 Task: Create a due date automation trigger when advanced on, on the wednesday before a card is due add fields with custom field "Resume" cleared at 11:00 AM.
Action: Mouse moved to (1019, 75)
Screenshot: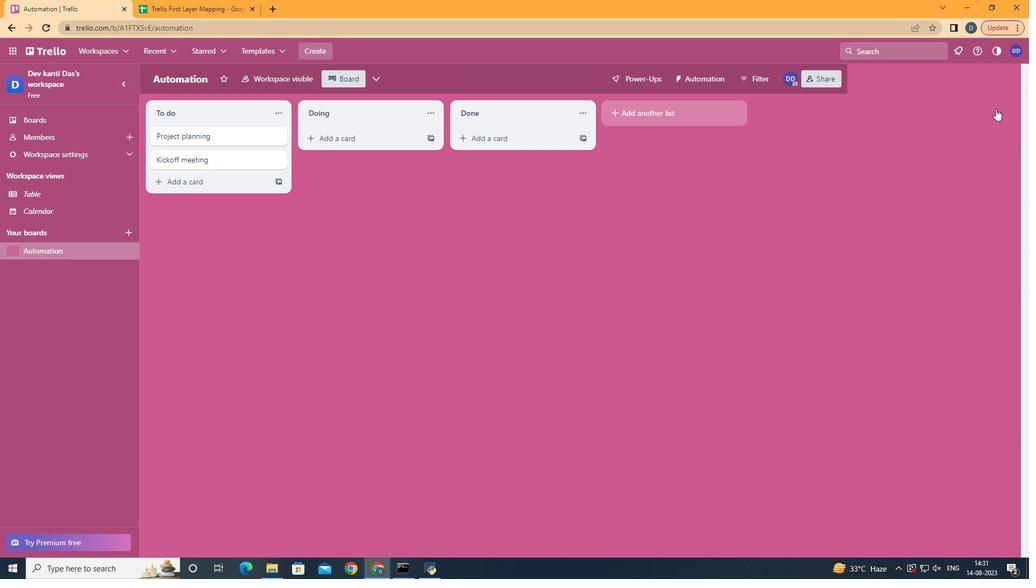 
Action: Mouse pressed left at (1019, 75)
Screenshot: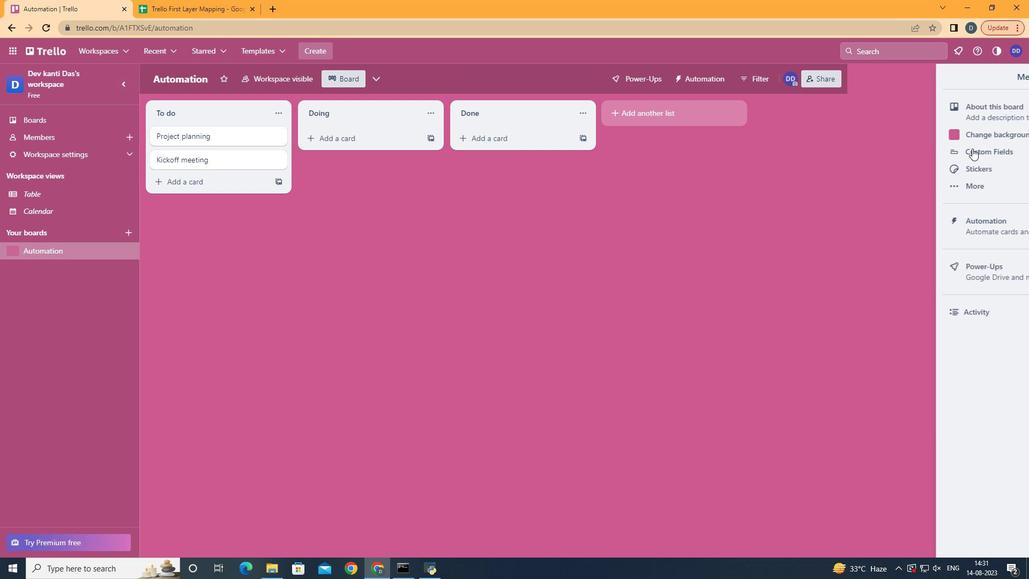 
Action: Mouse moved to (943, 229)
Screenshot: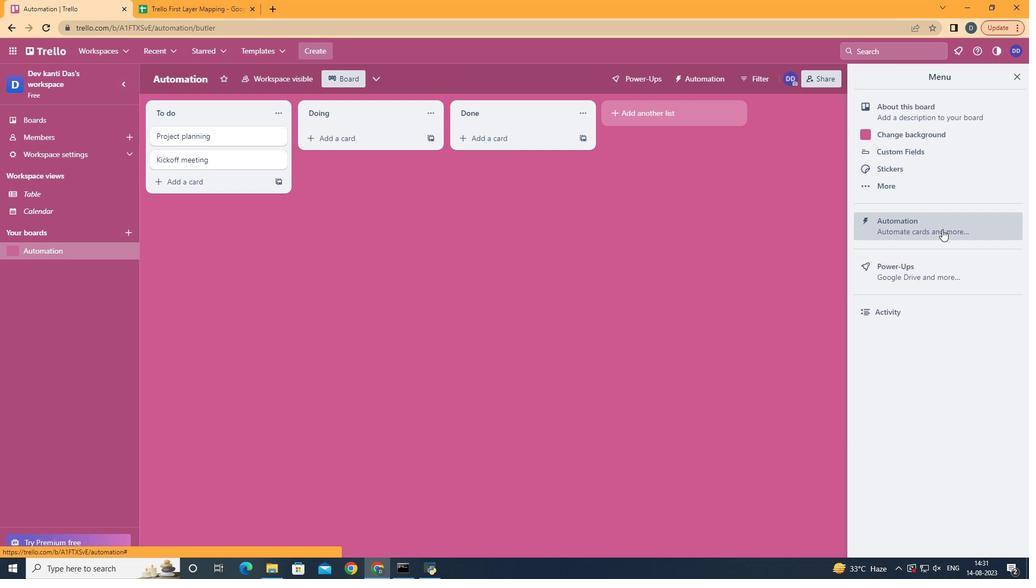 
Action: Mouse pressed left at (943, 229)
Screenshot: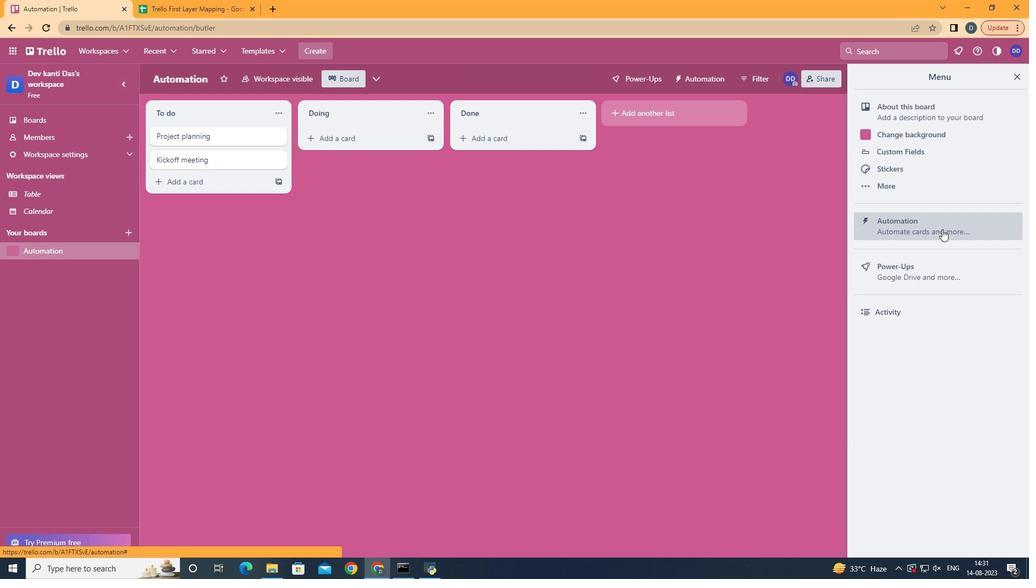 
Action: Mouse moved to (208, 218)
Screenshot: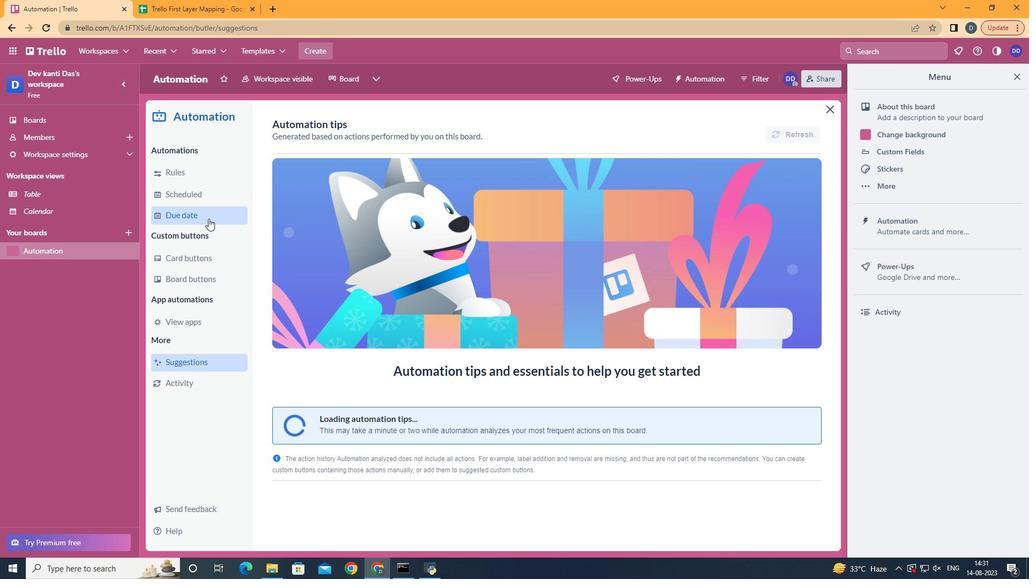 
Action: Mouse pressed left at (208, 218)
Screenshot: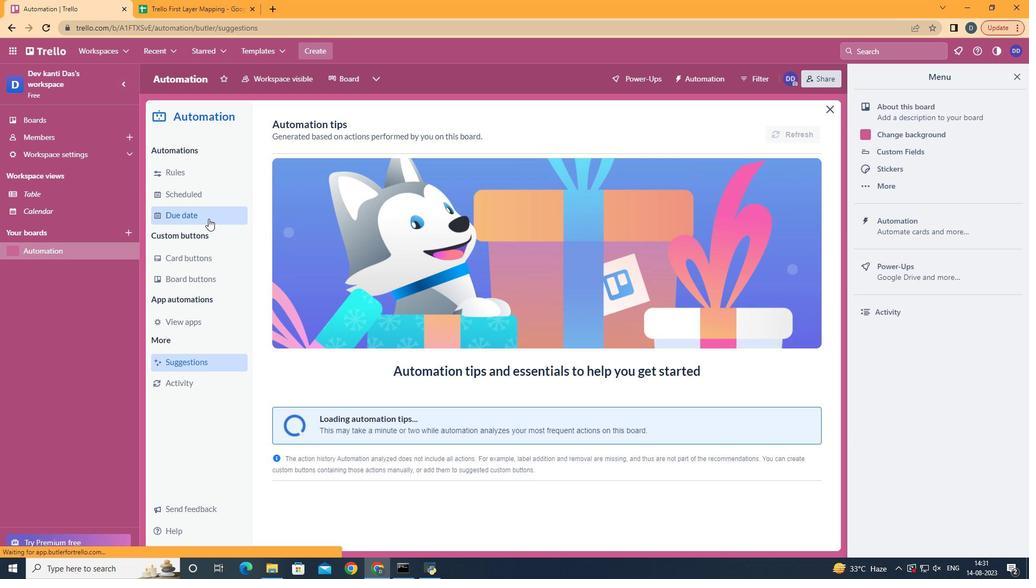
Action: Mouse moved to (749, 126)
Screenshot: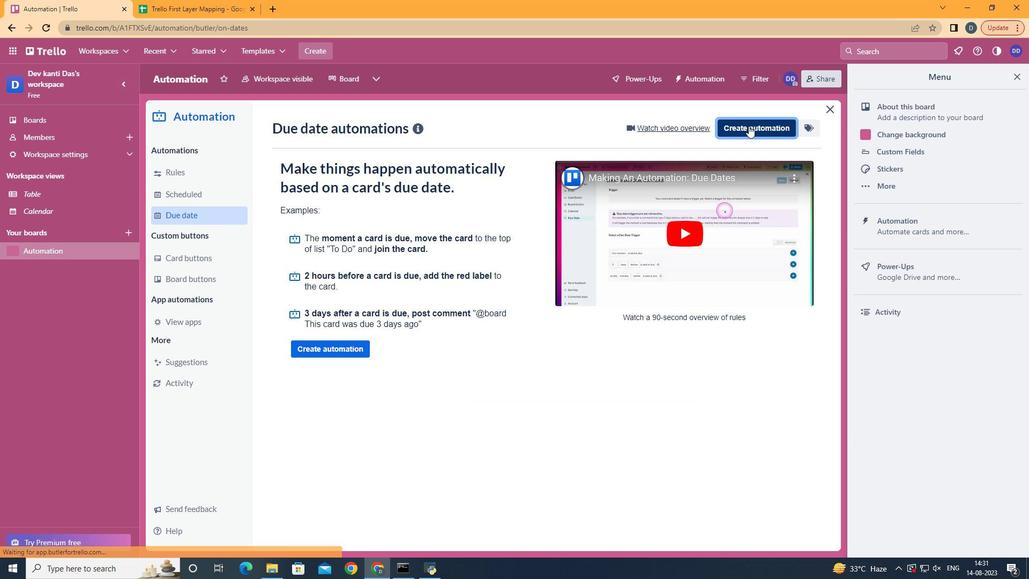 
Action: Mouse pressed left at (749, 126)
Screenshot: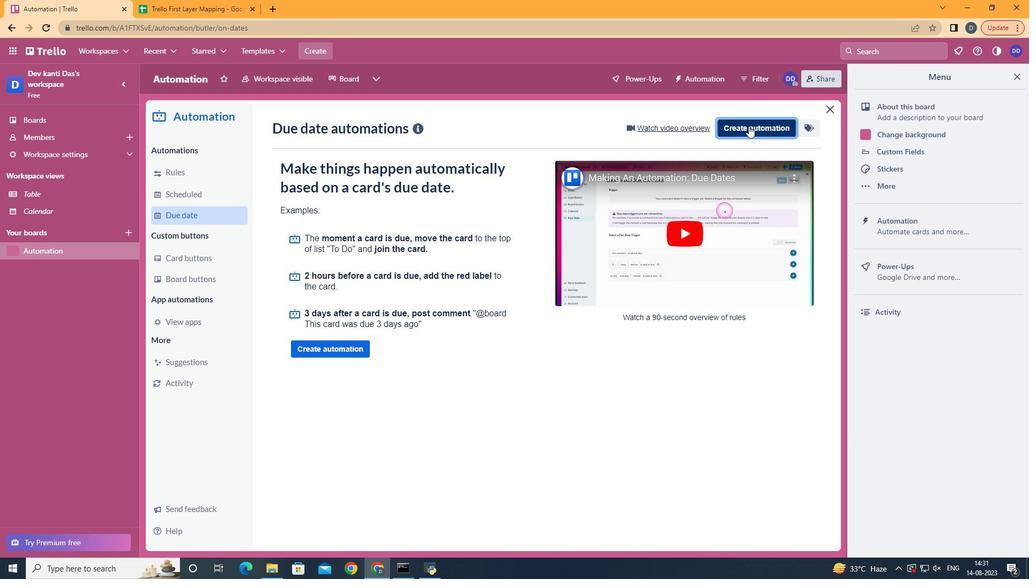 
Action: Mouse moved to (549, 225)
Screenshot: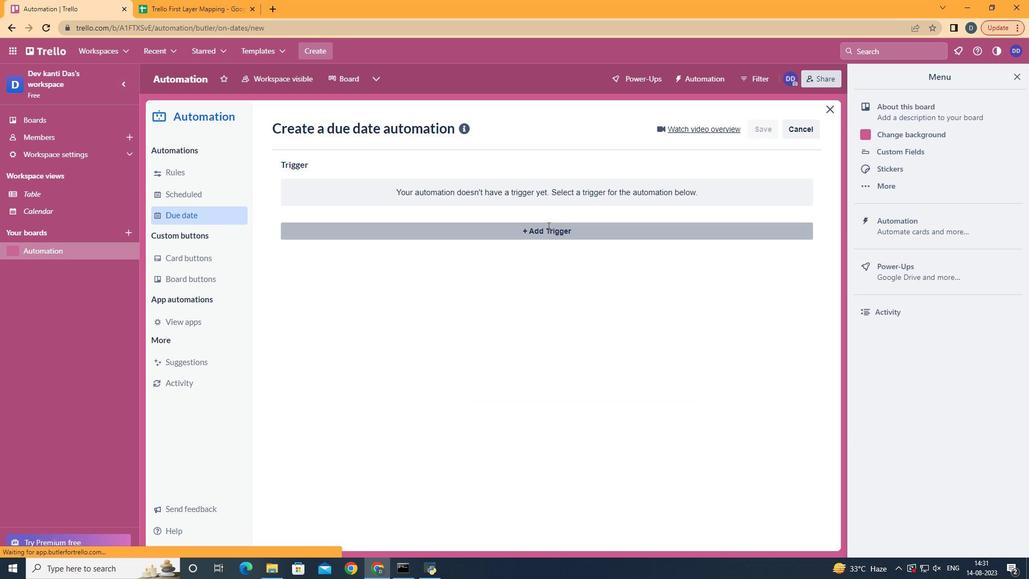 
Action: Mouse pressed left at (549, 225)
Screenshot: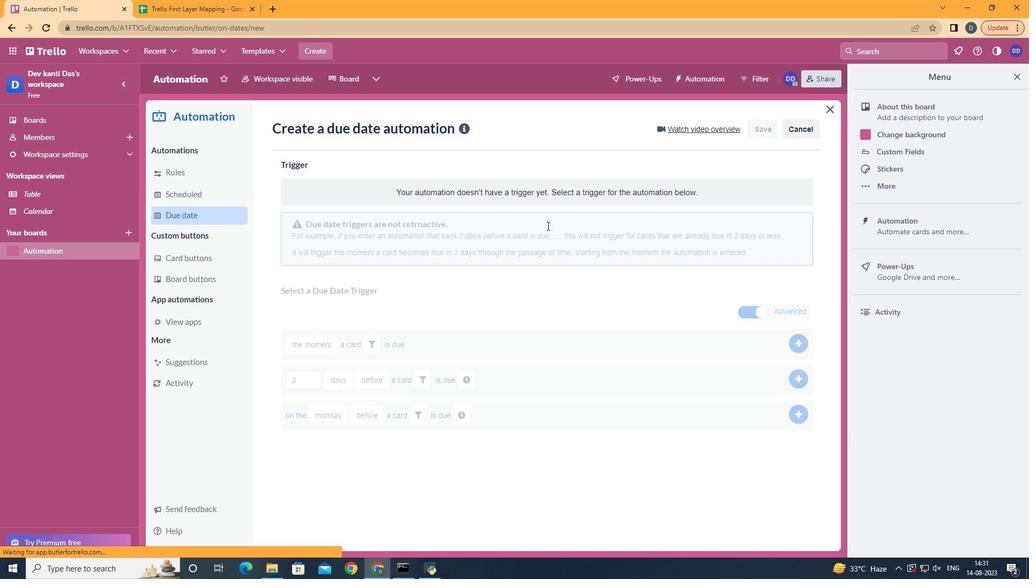 
Action: Mouse moved to (348, 325)
Screenshot: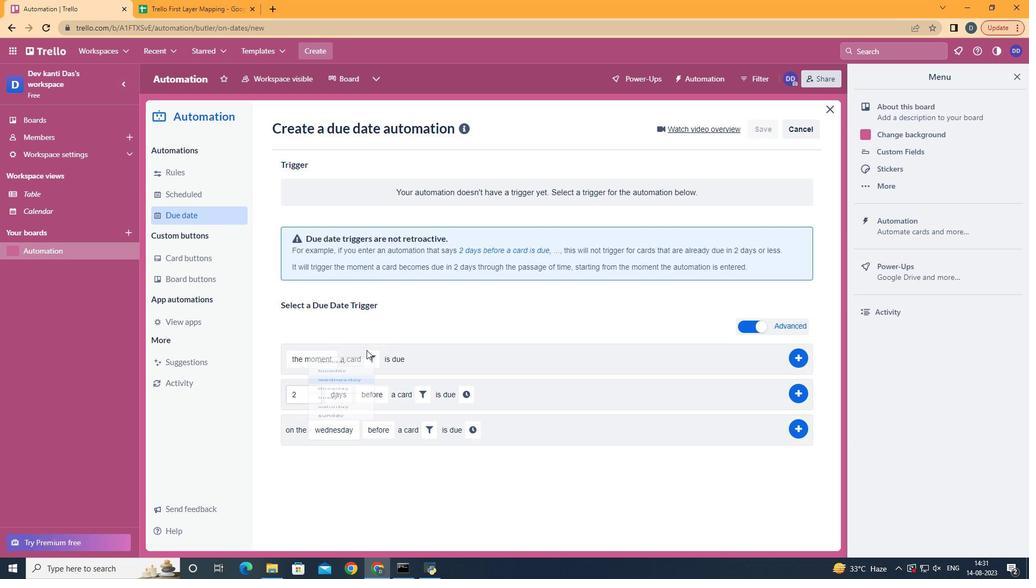 
Action: Mouse pressed left at (348, 325)
Screenshot: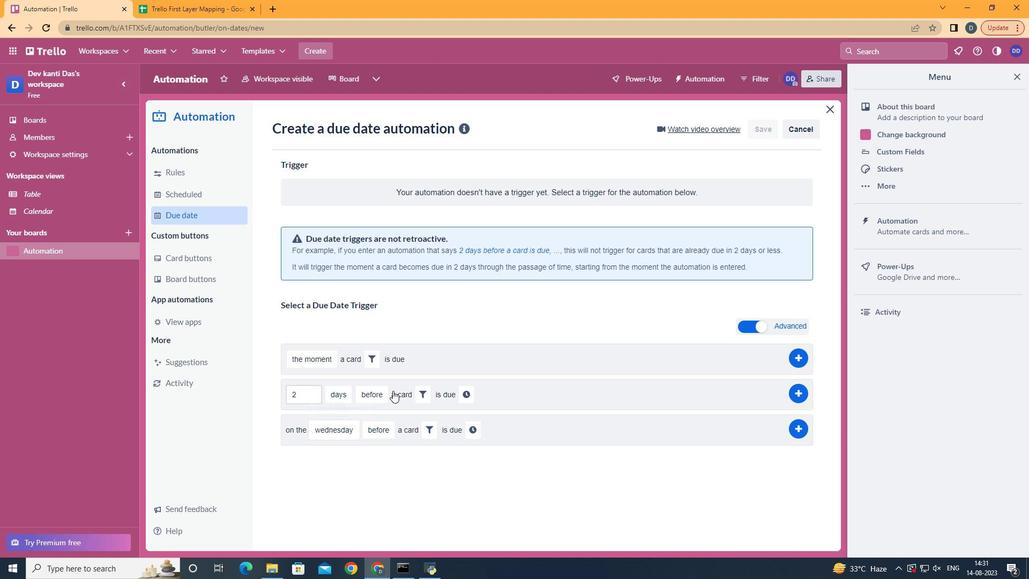 
Action: Mouse moved to (425, 426)
Screenshot: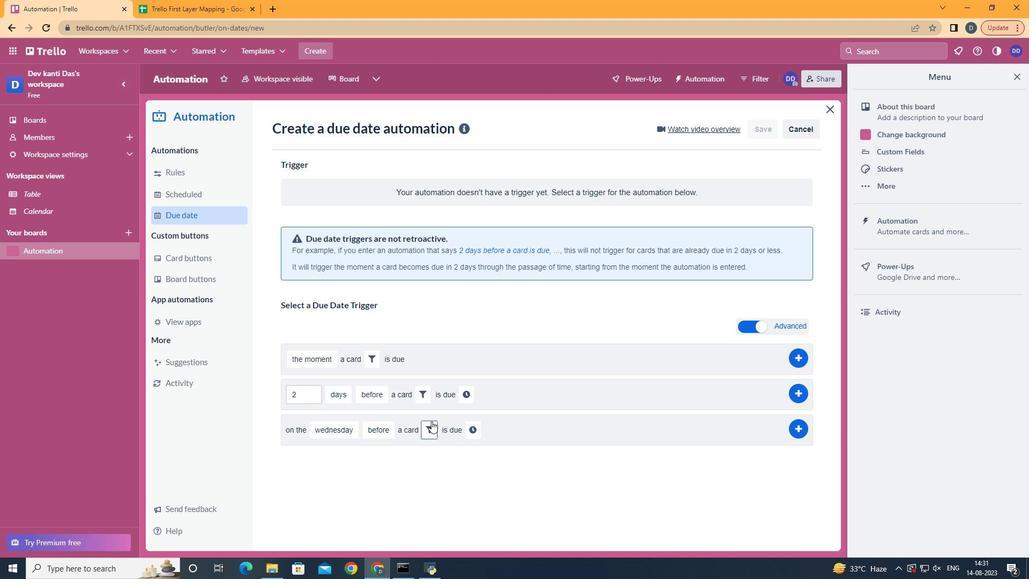 
Action: Mouse pressed left at (425, 426)
Screenshot: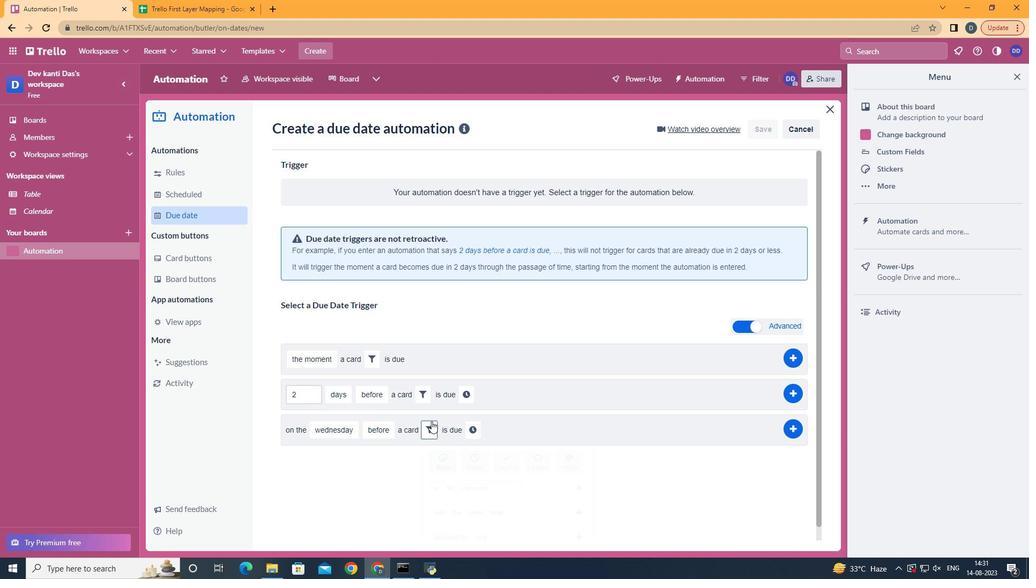 
Action: Mouse moved to (606, 463)
Screenshot: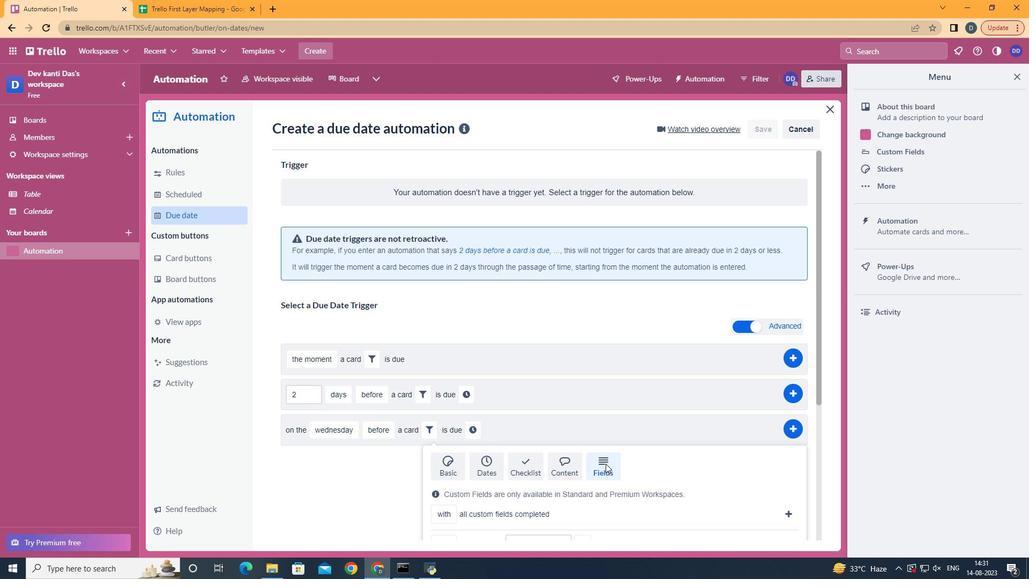 
Action: Mouse pressed left at (606, 463)
Screenshot: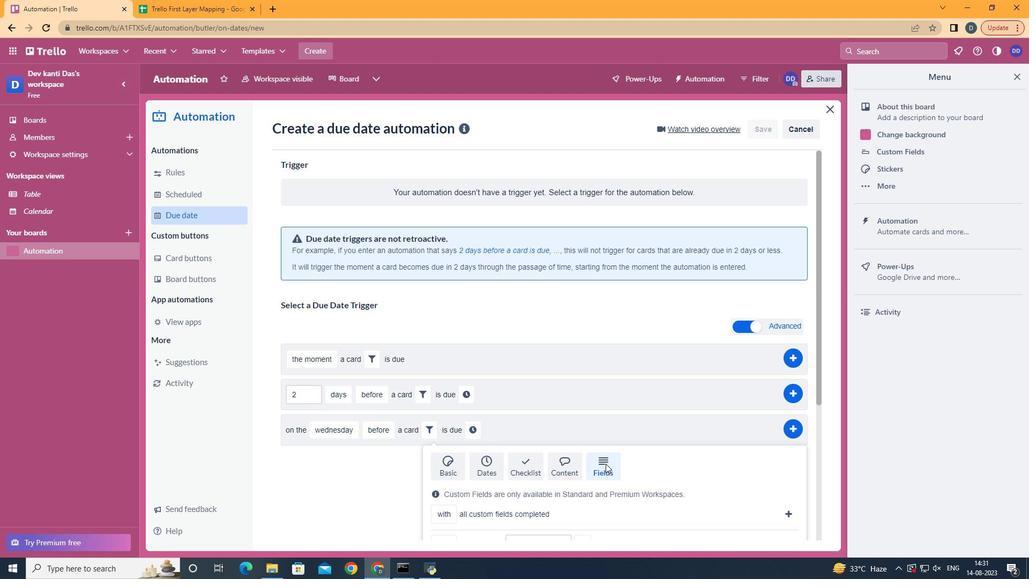 
Action: Mouse scrolled (606, 463) with delta (0, 0)
Screenshot: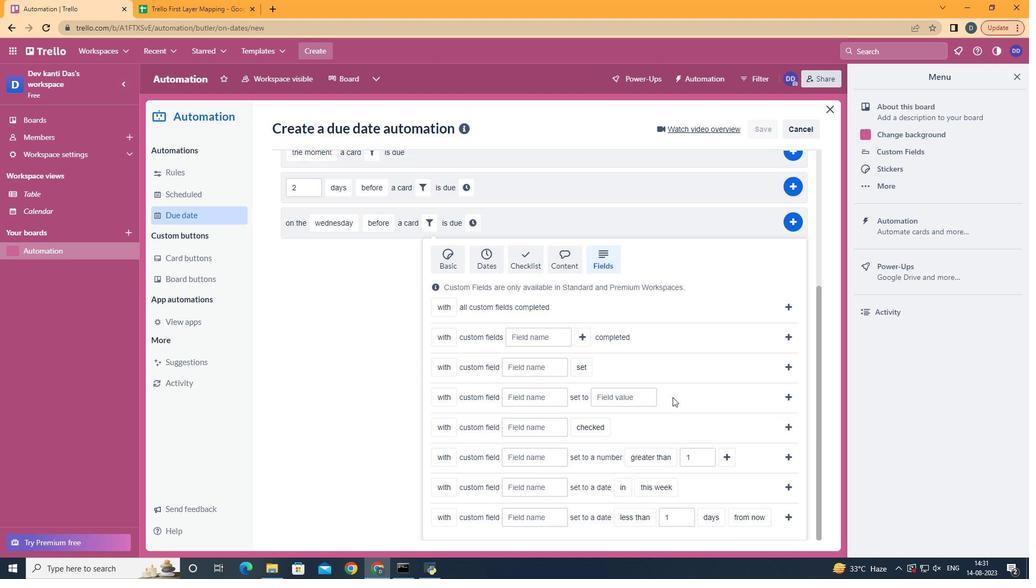 
Action: Mouse scrolled (606, 463) with delta (0, 0)
Screenshot: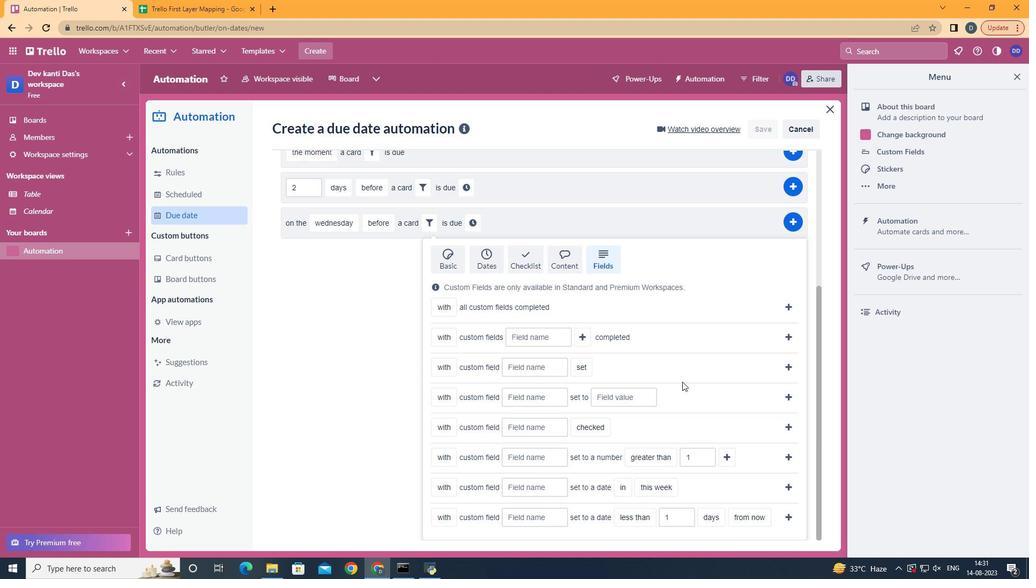
Action: Mouse scrolled (606, 463) with delta (0, 0)
Screenshot: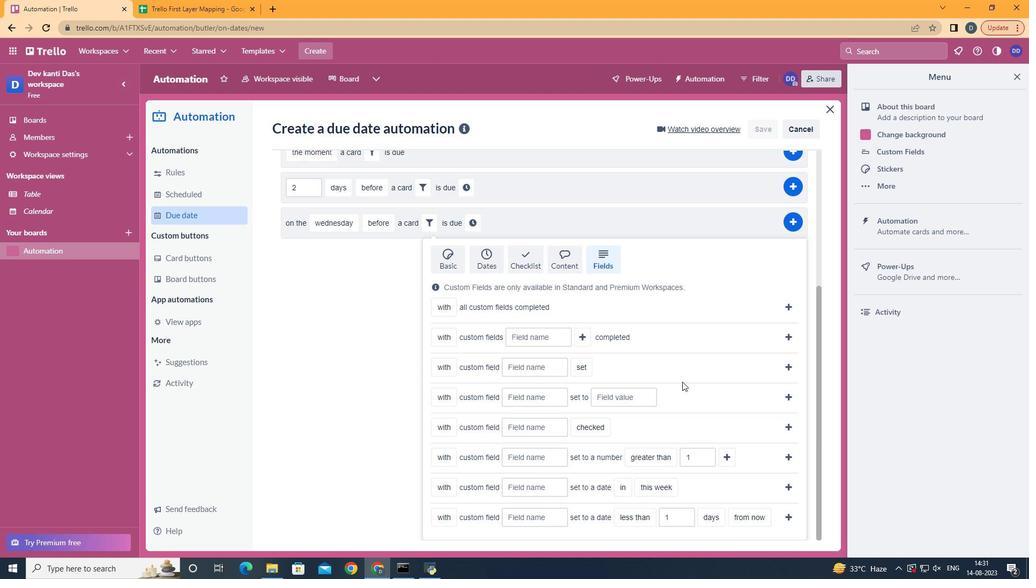 
Action: Mouse scrolled (606, 463) with delta (0, 0)
Screenshot: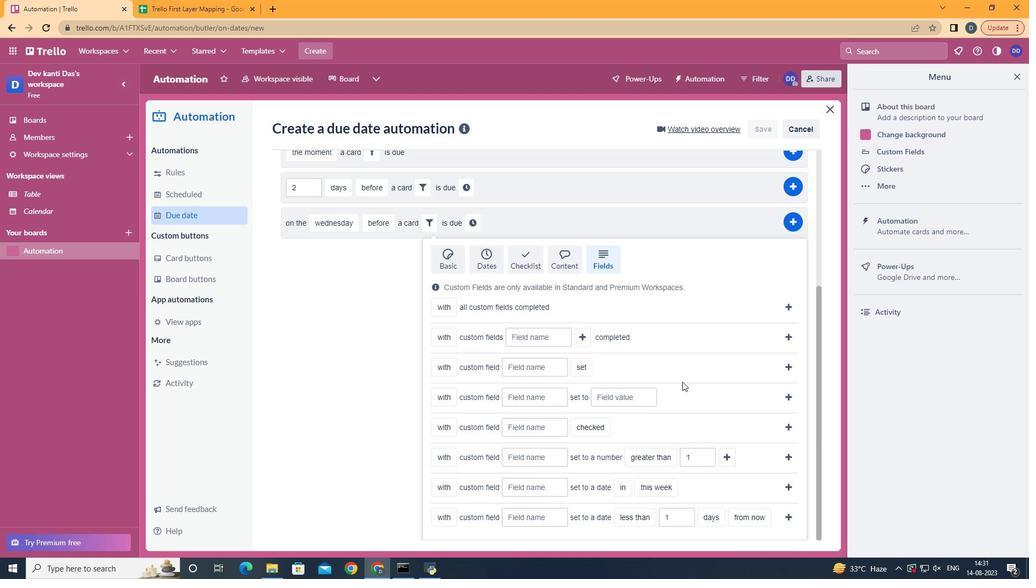 
Action: Mouse moved to (525, 362)
Screenshot: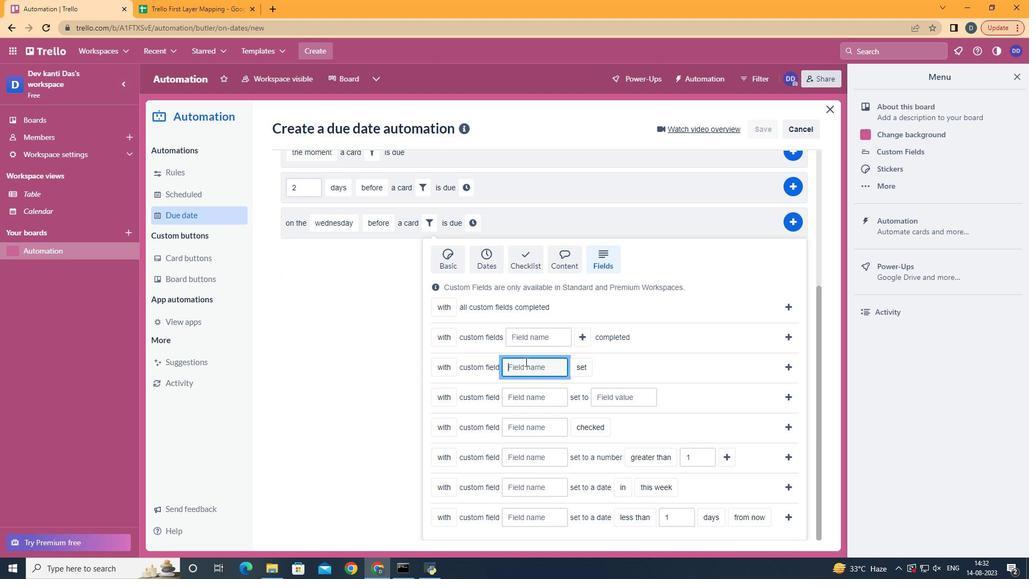 
Action: Mouse pressed left at (525, 362)
Screenshot: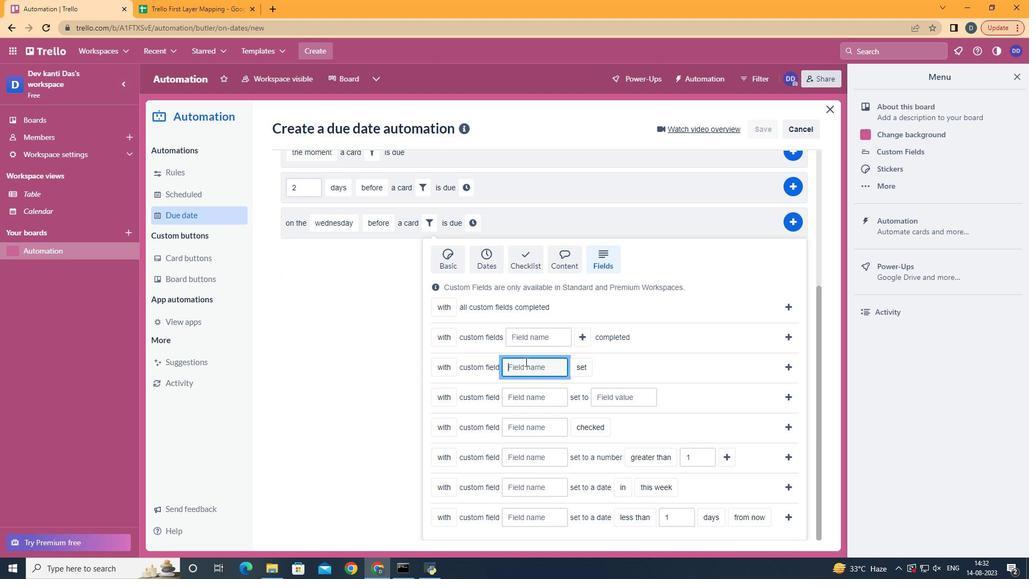 
Action: Key pressed <Key.shift>Resume
Screenshot: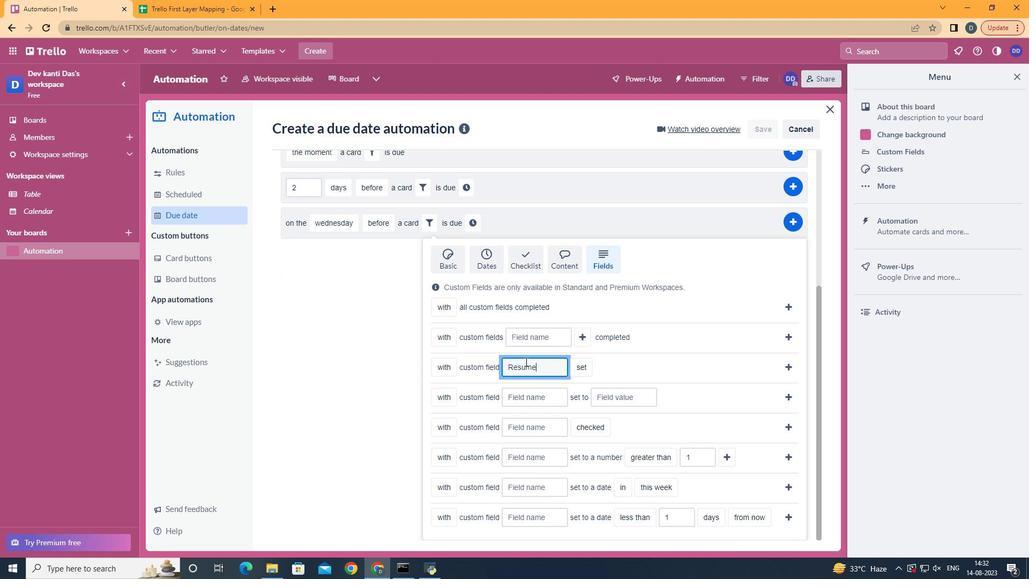 
Action: Mouse moved to (593, 403)
Screenshot: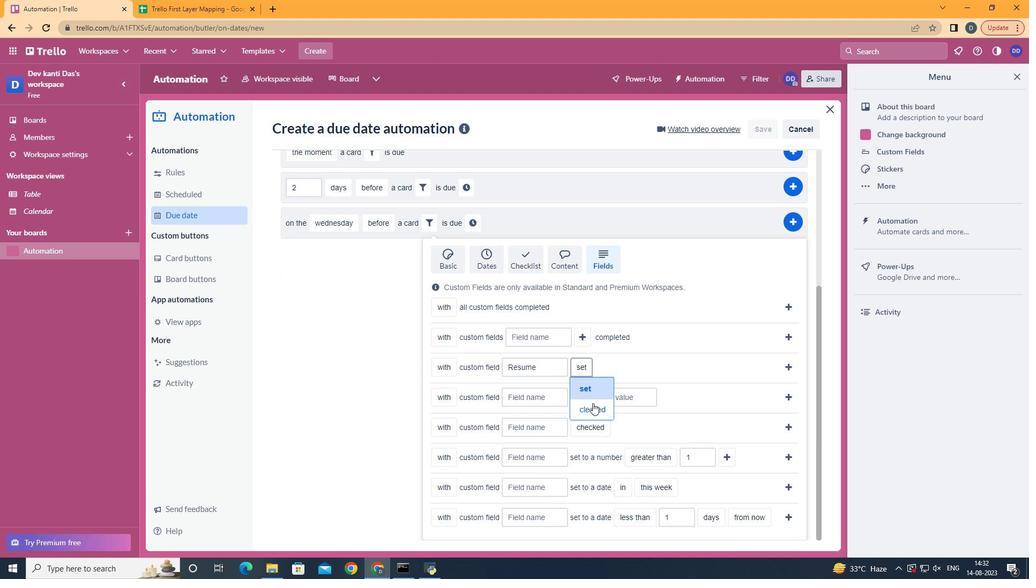 
Action: Mouse pressed left at (593, 403)
Screenshot: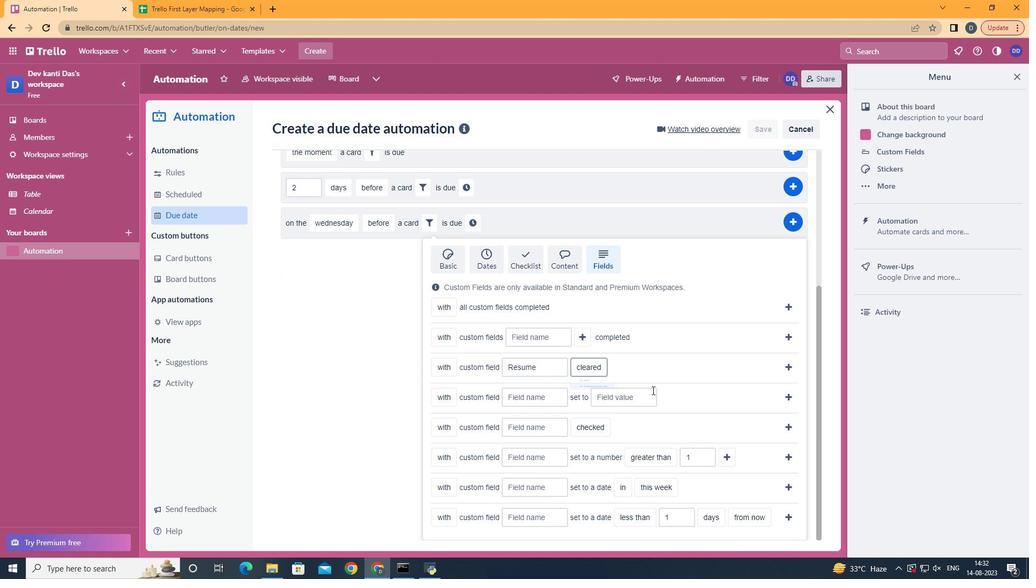 
Action: Mouse moved to (794, 367)
Screenshot: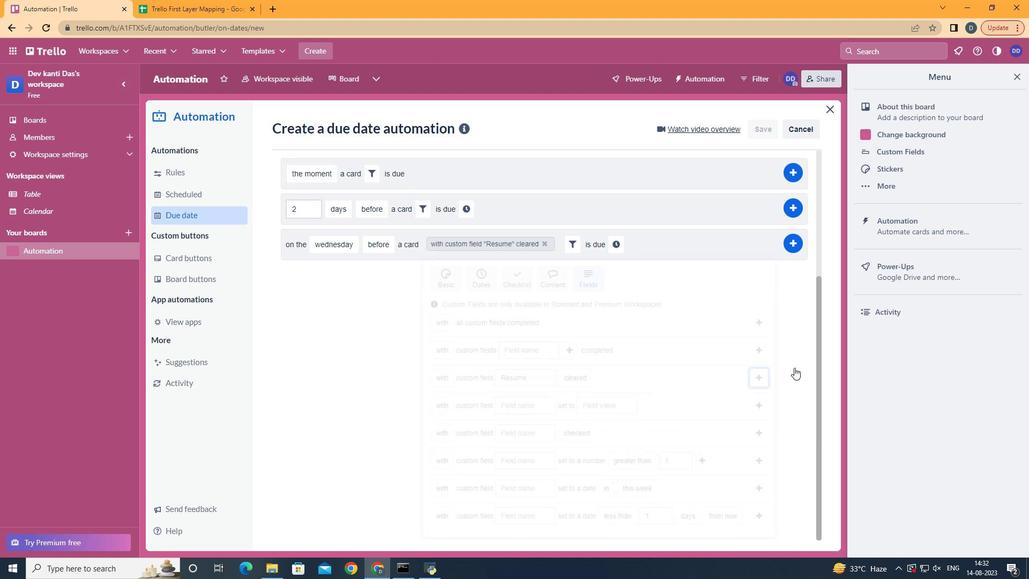 
Action: Mouse pressed left at (794, 367)
Screenshot: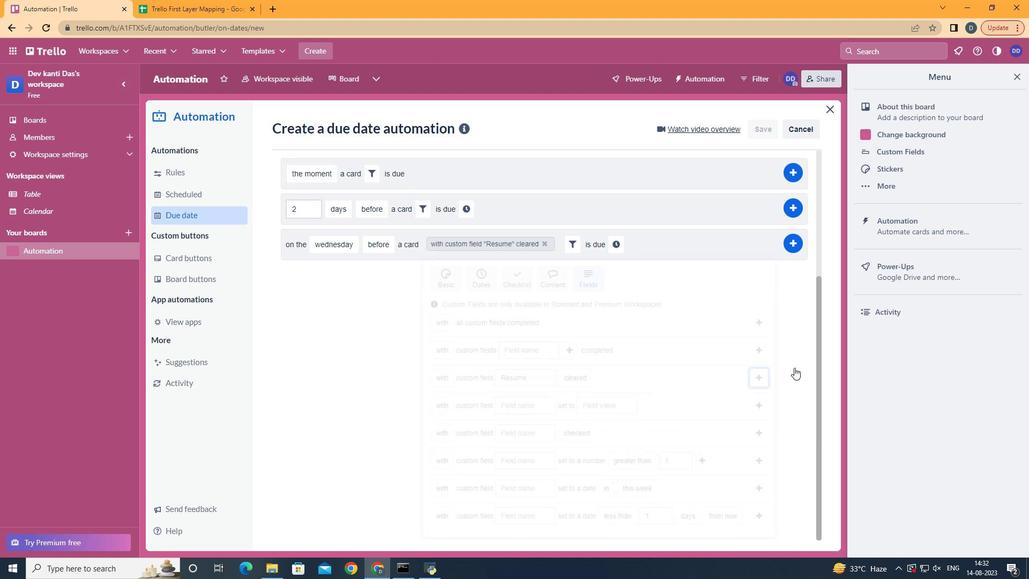 
Action: Mouse moved to (616, 434)
Screenshot: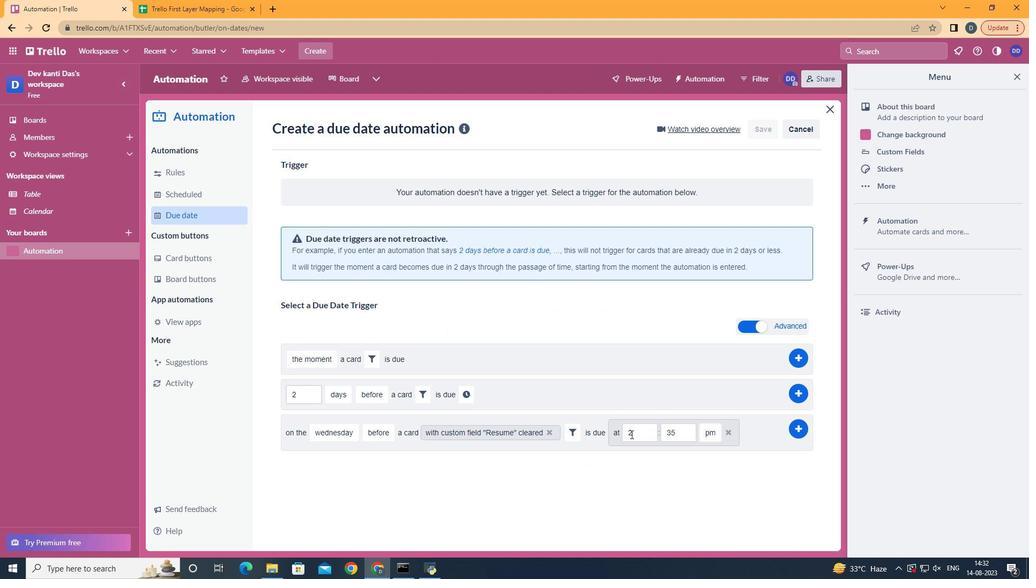 
Action: Mouse pressed left at (616, 434)
Screenshot: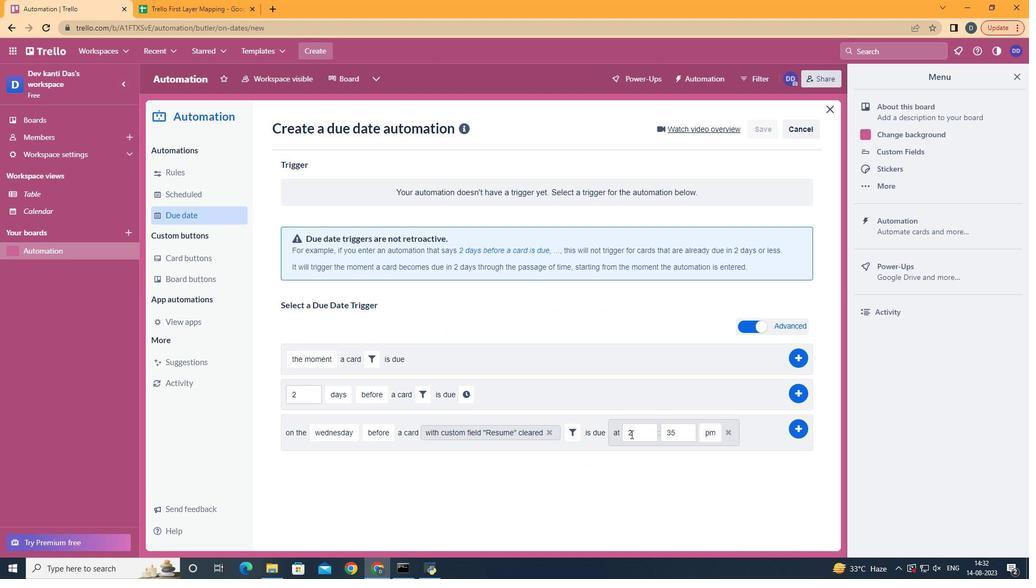 
Action: Mouse moved to (653, 431)
Screenshot: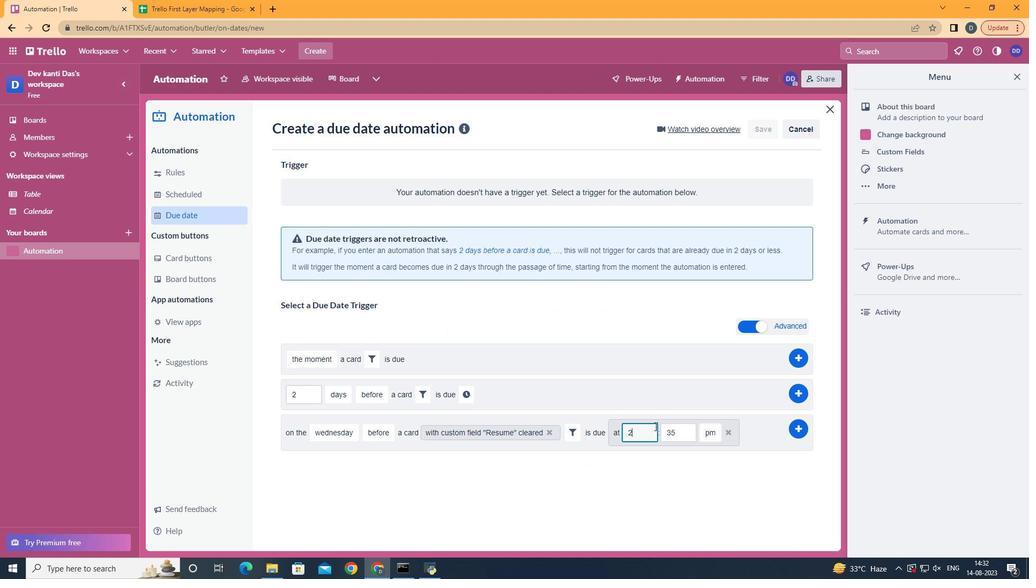 
Action: Mouse pressed left at (653, 431)
Screenshot: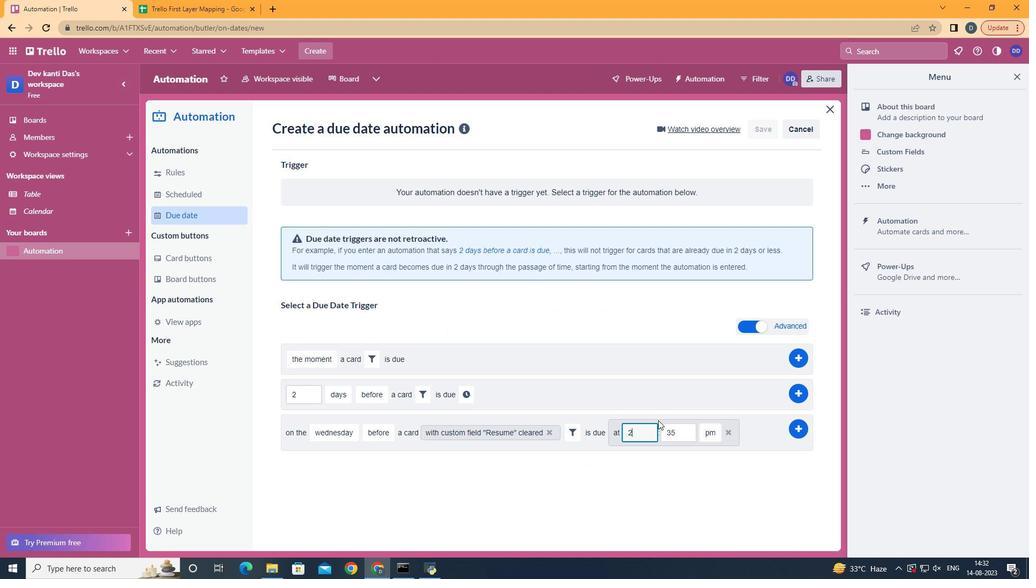 
Action: Mouse moved to (663, 419)
Screenshot: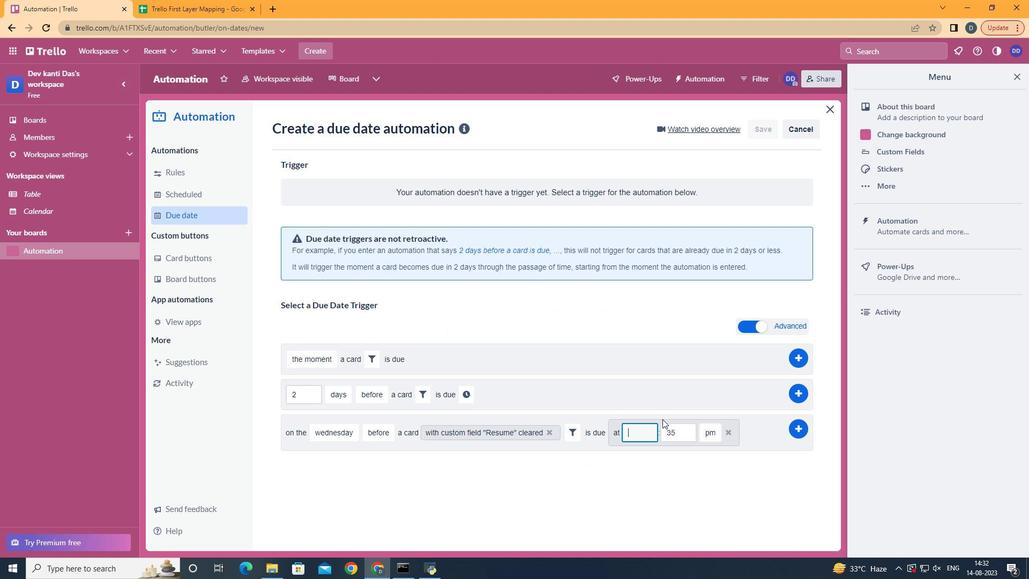 
Action: Key pressed <Key.backspace>11
Screenshot: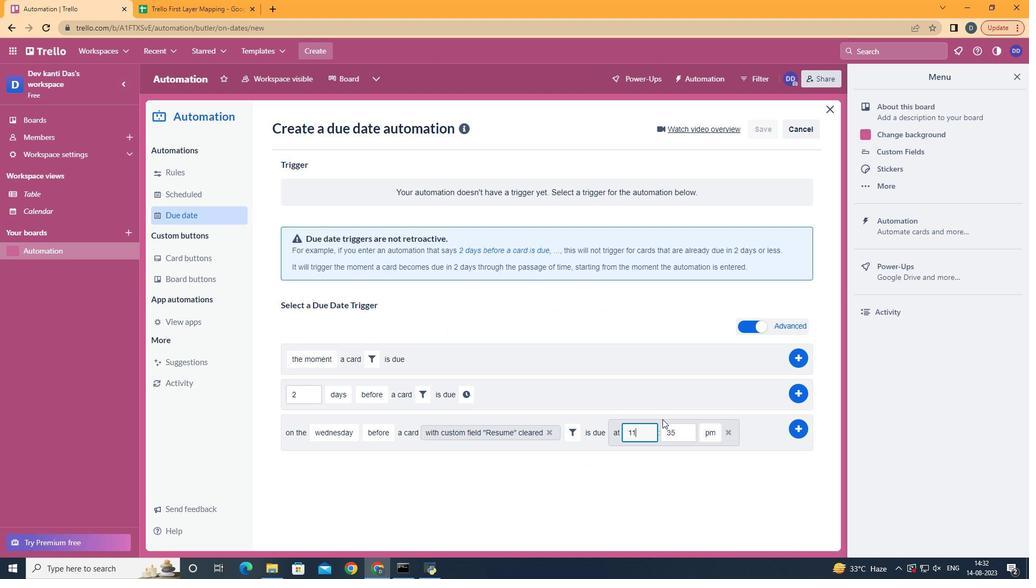 
Action: Mouse moved to (684, 425)
Screenshot: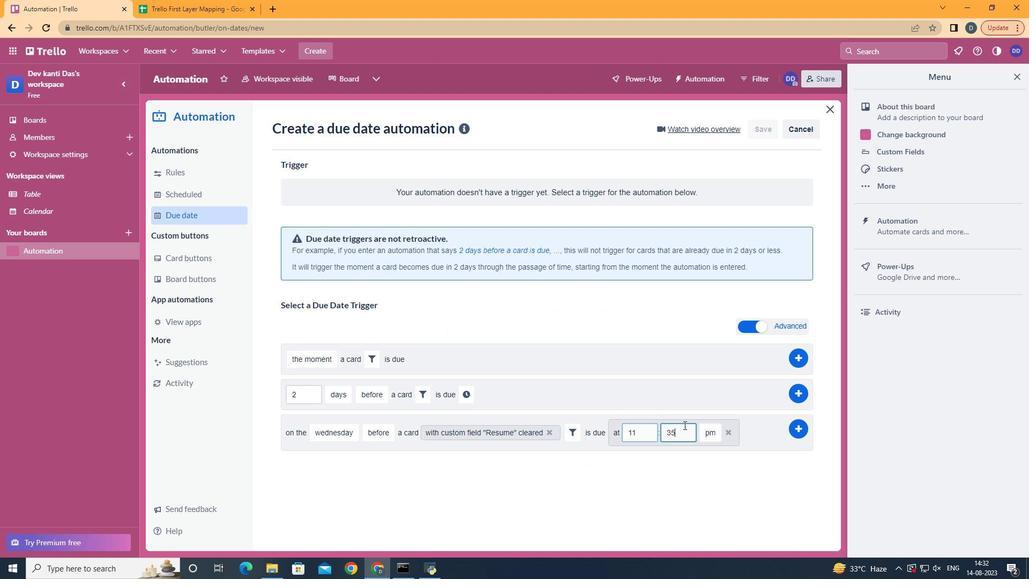 
Action: Mouse pressed left at (684, 425)
Screenshot: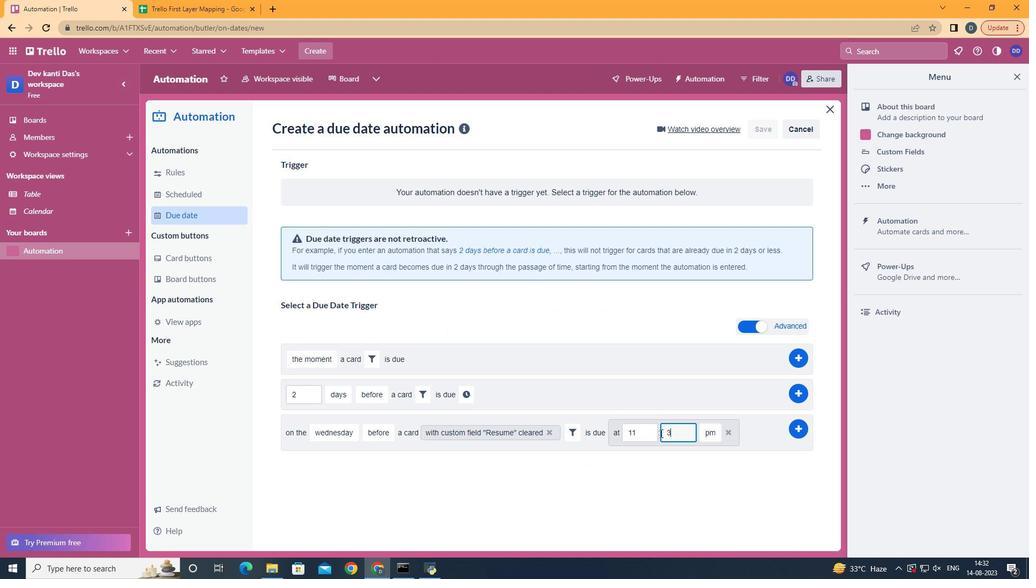 
Action: Key pressed <Key.backspace>
Screenshot: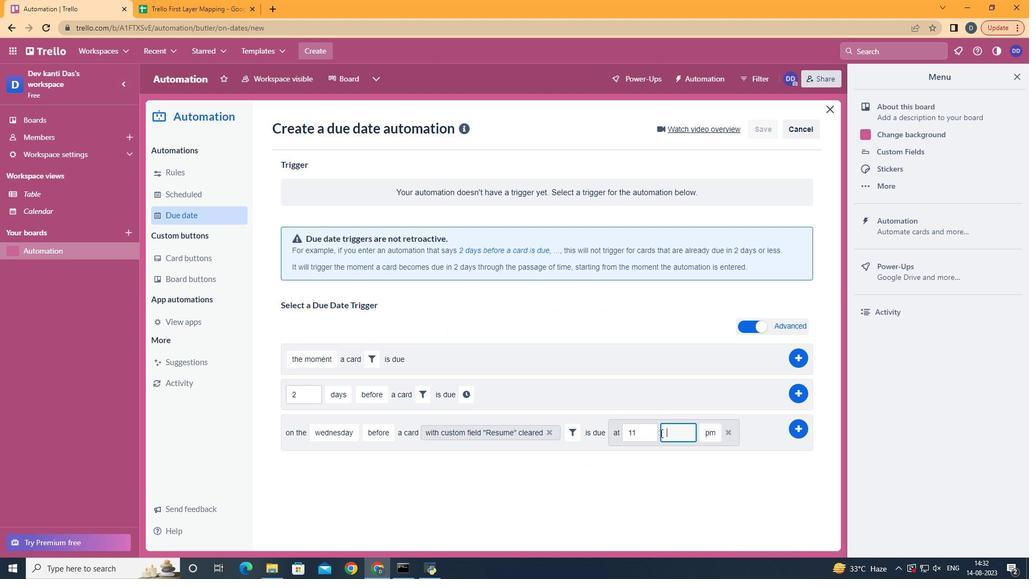 
Action: Mouse moved to (660, 433)
Screenshot: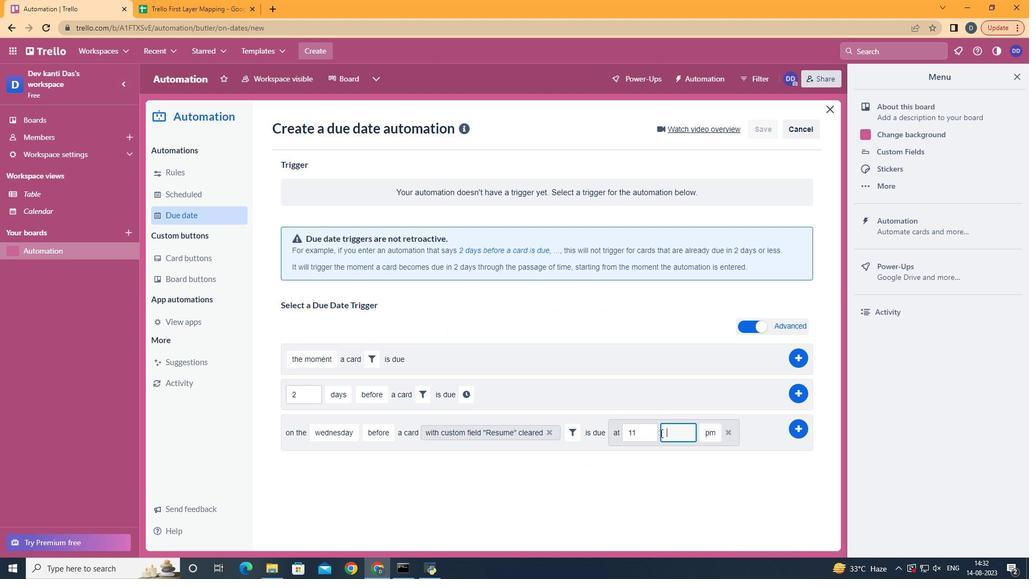 
Action: Key pressed <Key.backspace>00
Screenshot: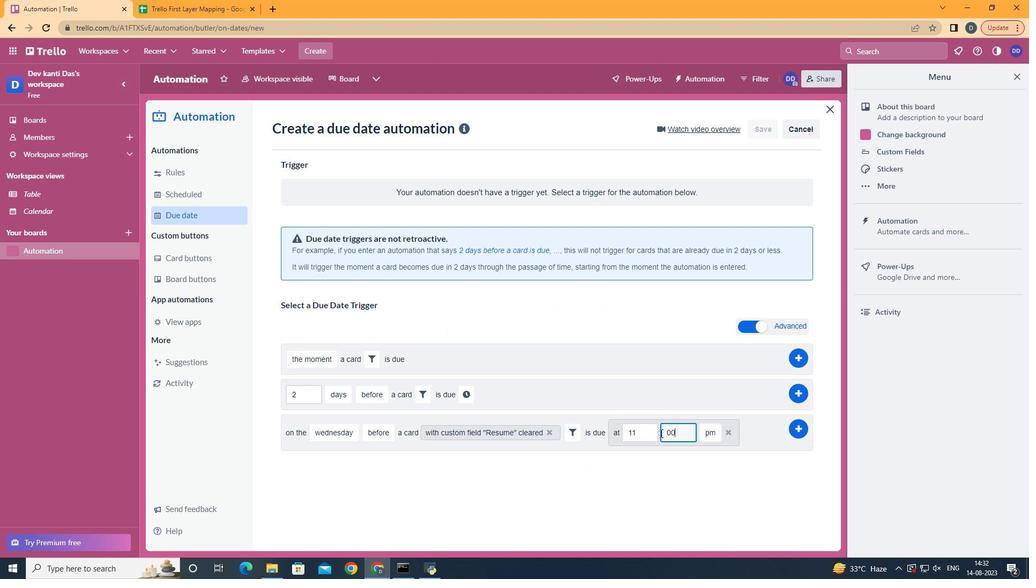 
Action: Mouse moved to (720, 450)
Screenshot: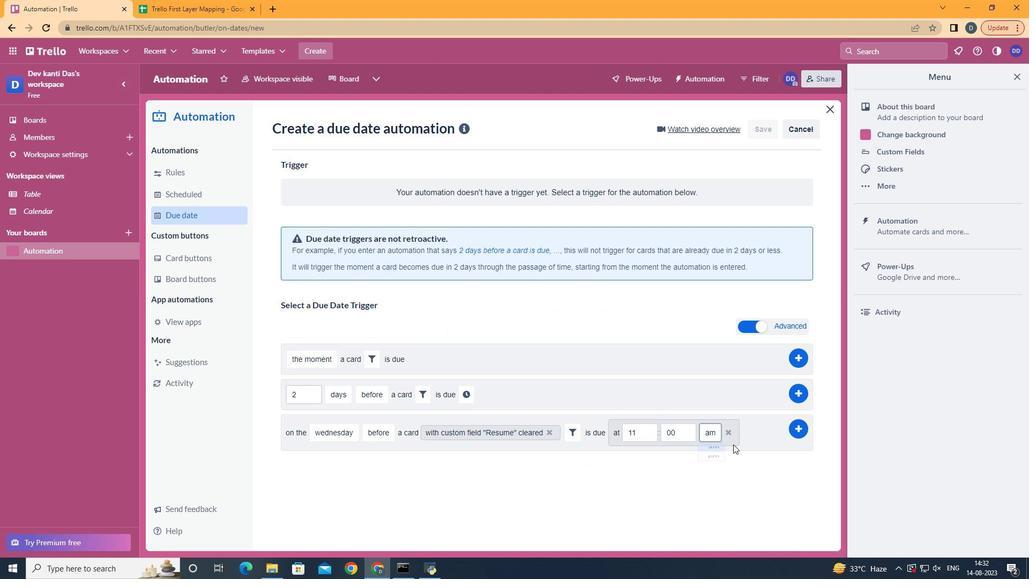 
Action: Mouse pressed left at (720, 450)
Screenshot: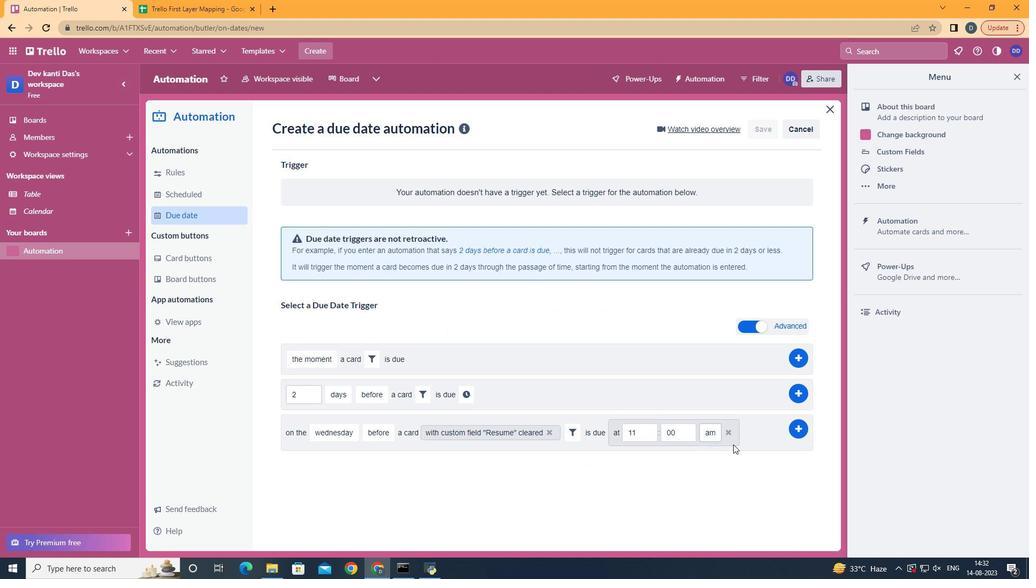 
Action: Mouse moved to (806, 428)
Screenshot: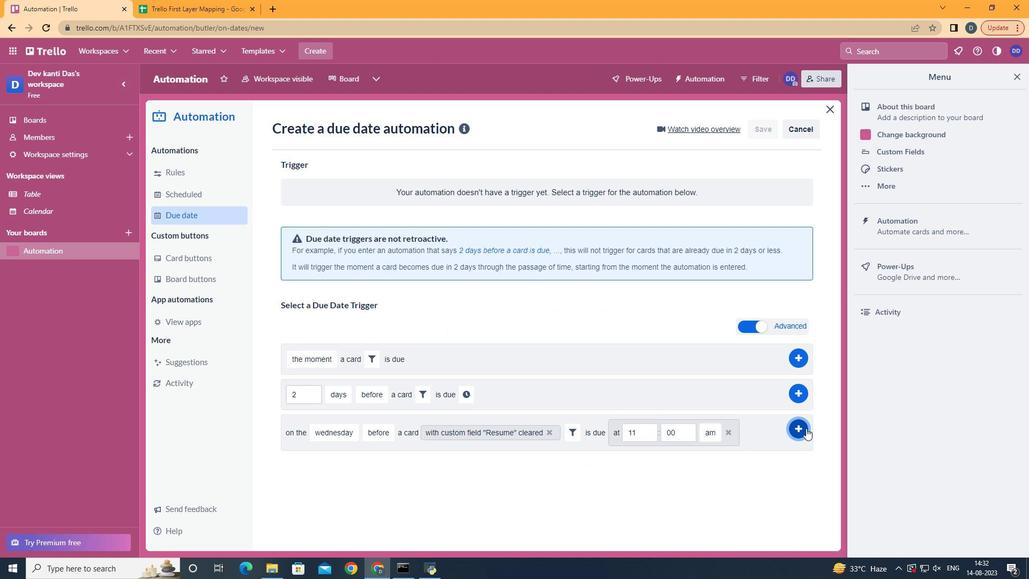 
Action: Mouse pressed left at (806, 428)
Screenshot: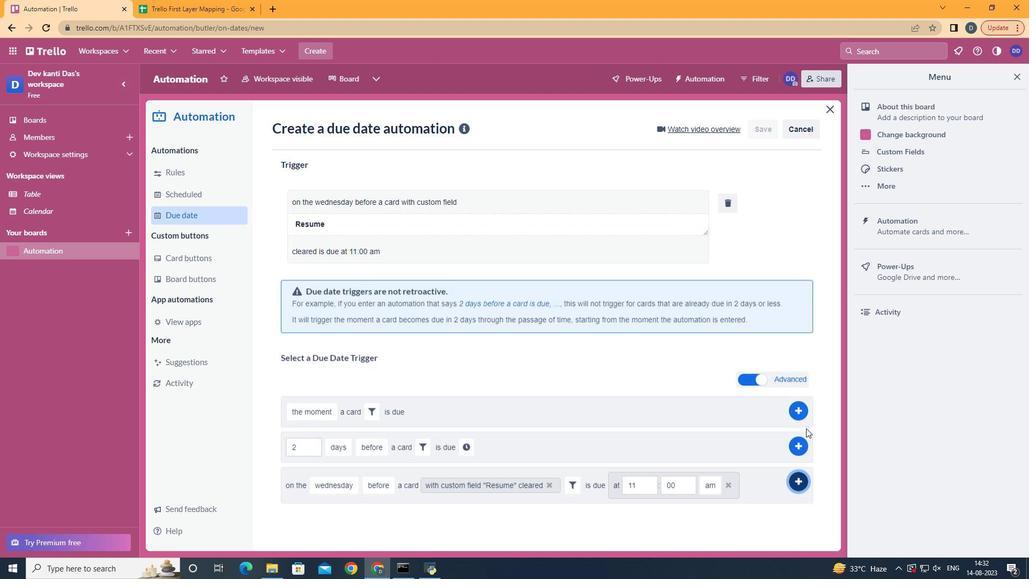 
